 Task: Search for the email with the subject Request for a report logged in from softage.1@softage.net with the filter, email from softage.5@softage.net and a new filter,  Mark as read
Action: Mouse moved to (675, 62)
Screenshot: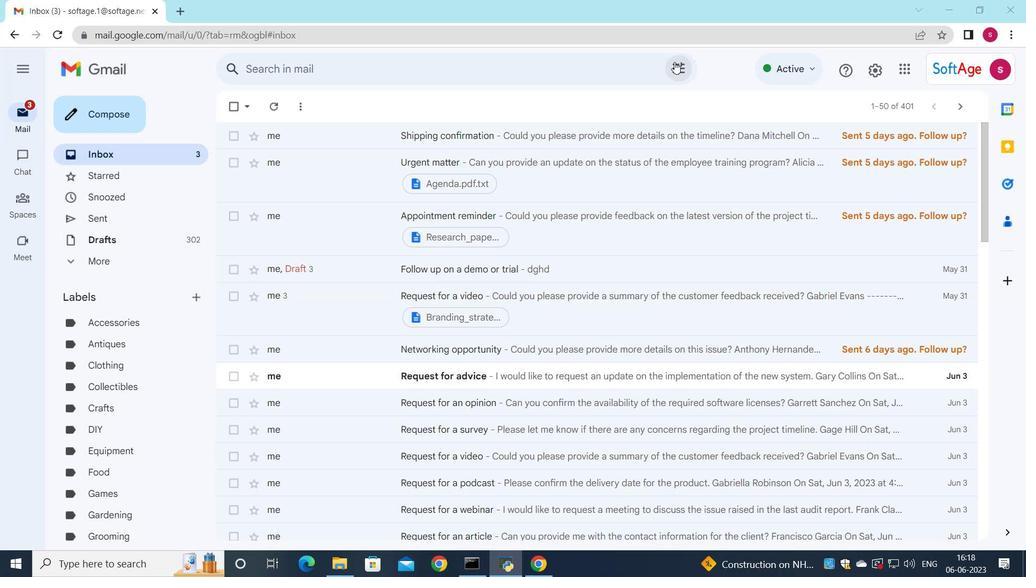 
Action: Mouse pressed left at (675, 62)
Screenshot: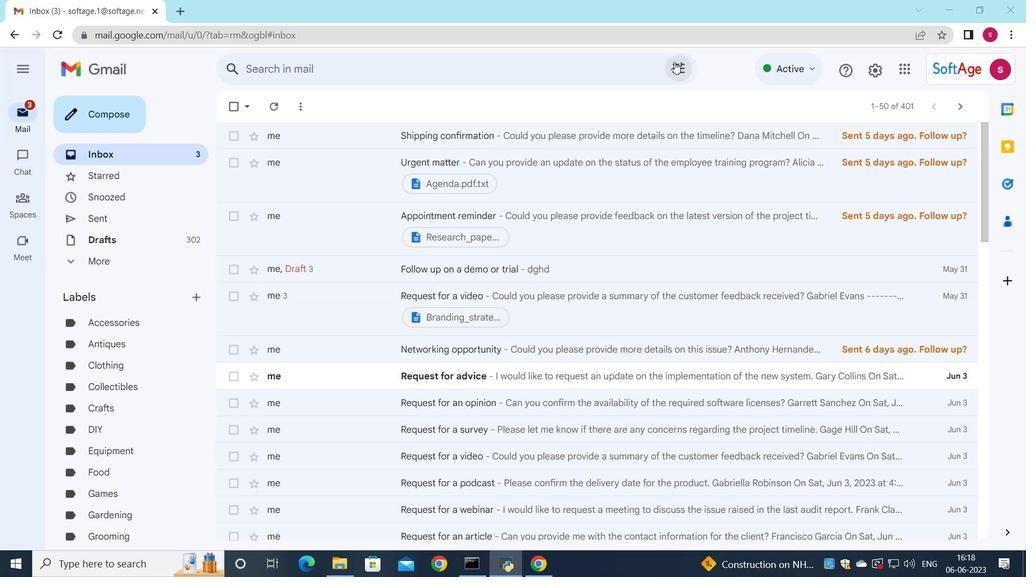 
Action: Mouse moved to (572, 127)
Screenshot: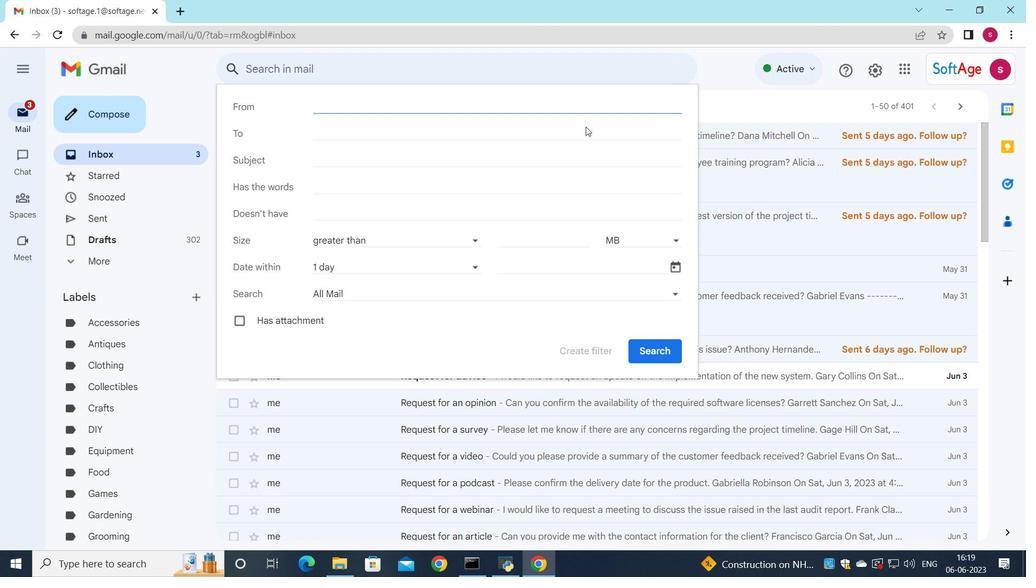 
Action: Key pressed s
Screenshot: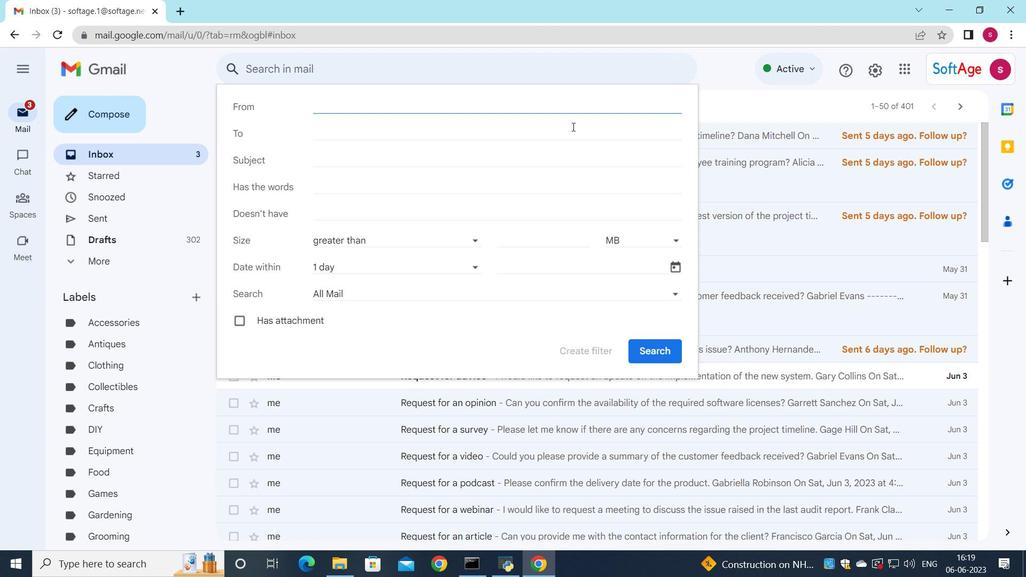 
Action: Mouse moved to (477, 137)
Screenshot: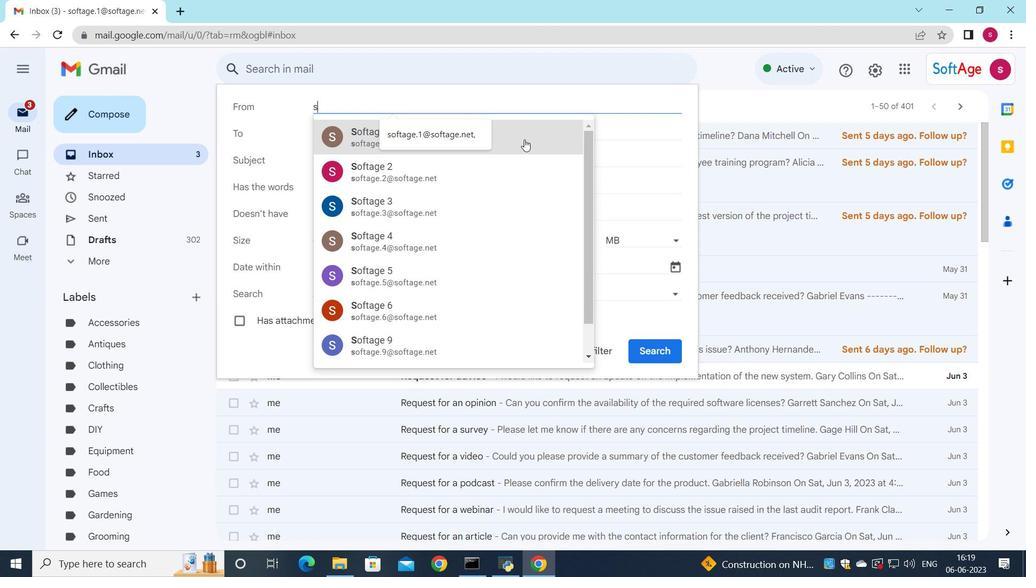 
Action: Mouse pressed left at (477, 137)
Screenshot: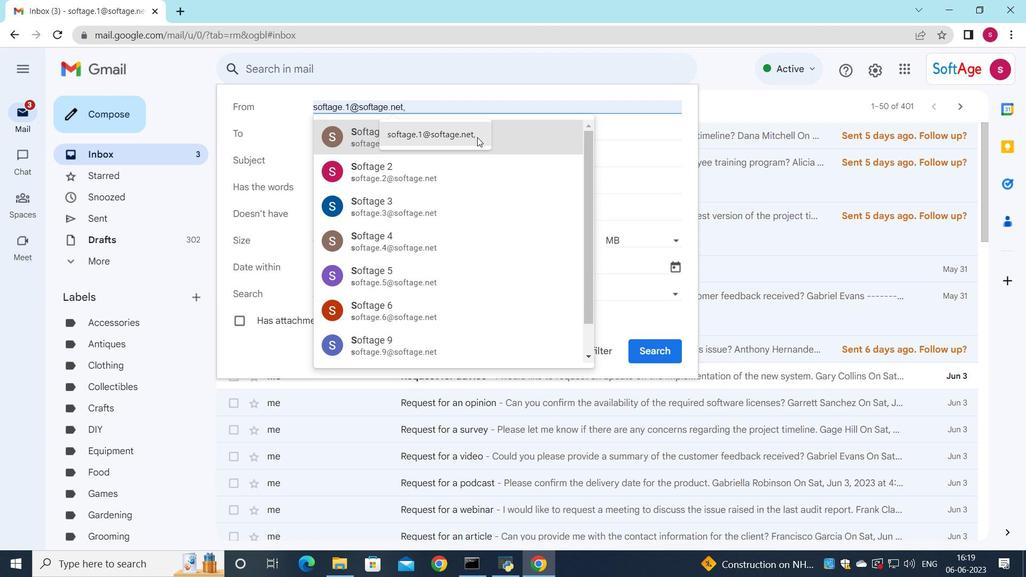 
Action: Mouse moved to (374, 130)
Screenshot: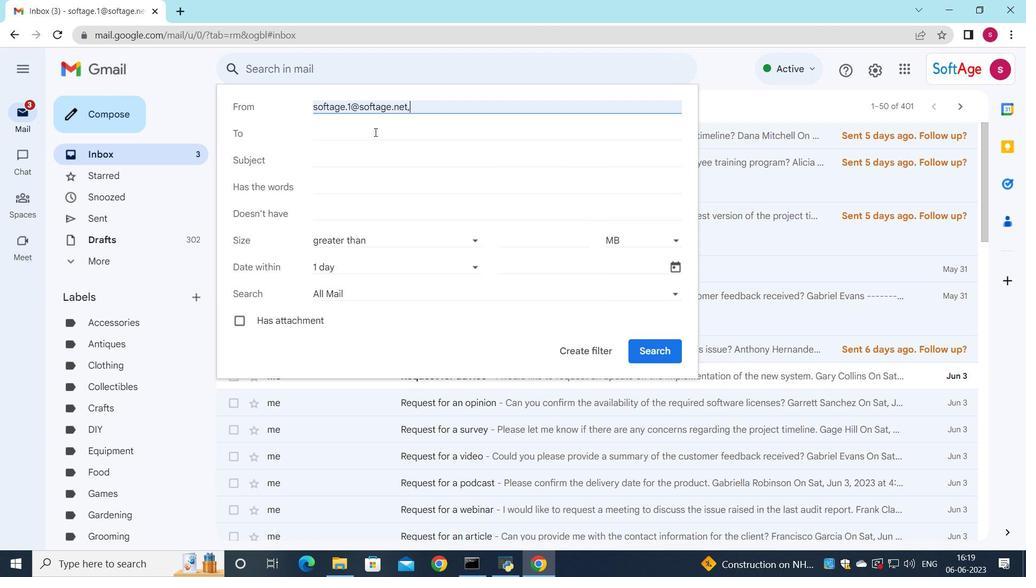 
Action: Mouse pressed left at (374, 130)
Screenshot: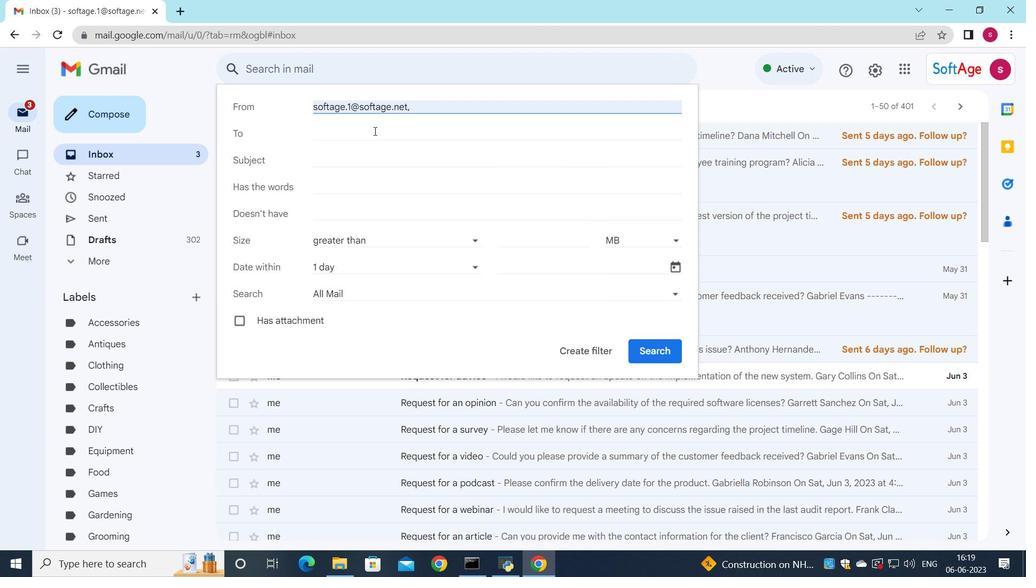
Action: Mouse moved to (374, 129)
Screenshot: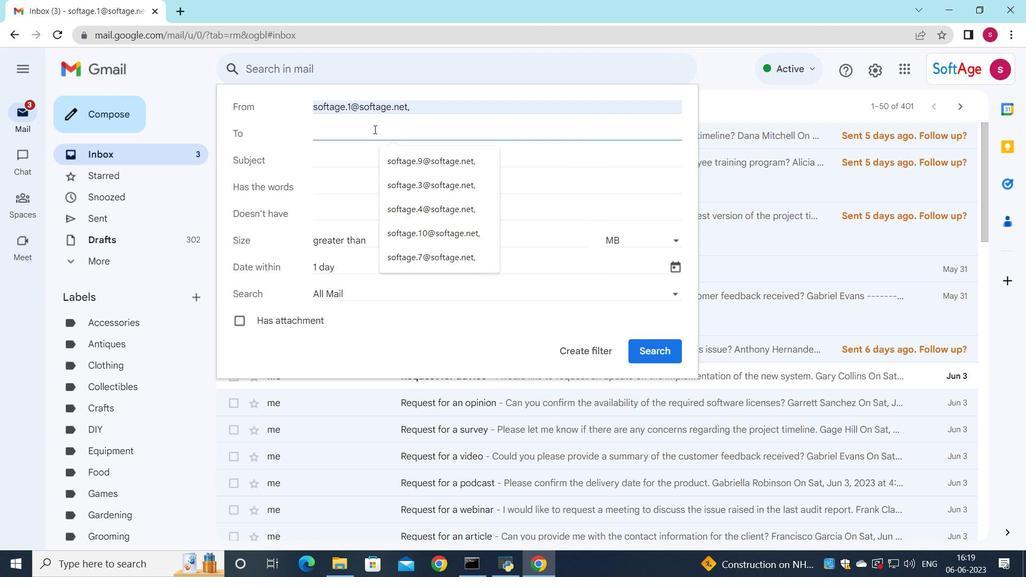 
Action: Key pressed s
Screenshot: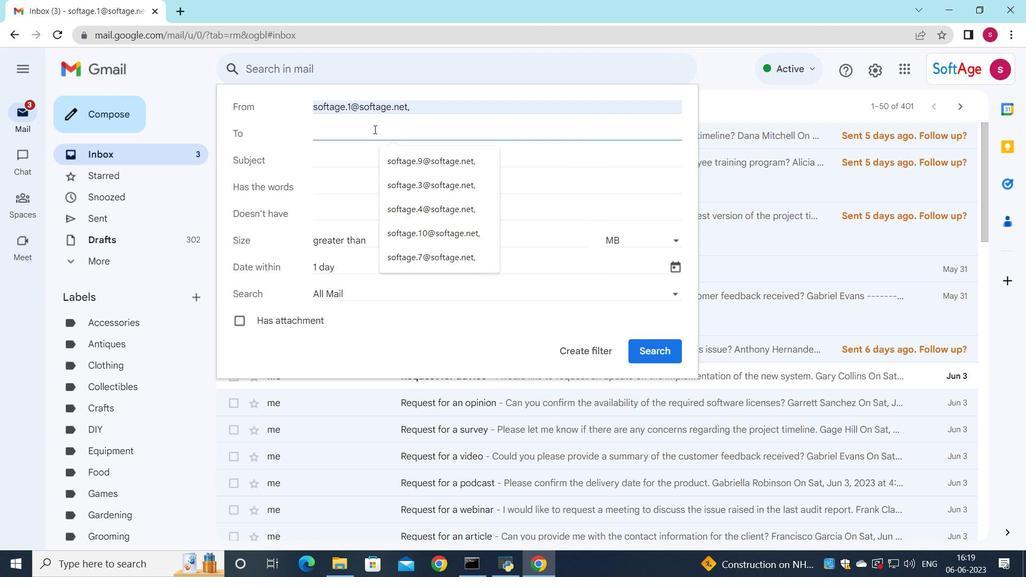 
Action: Mouse moved to (381, 302)
Screenshot: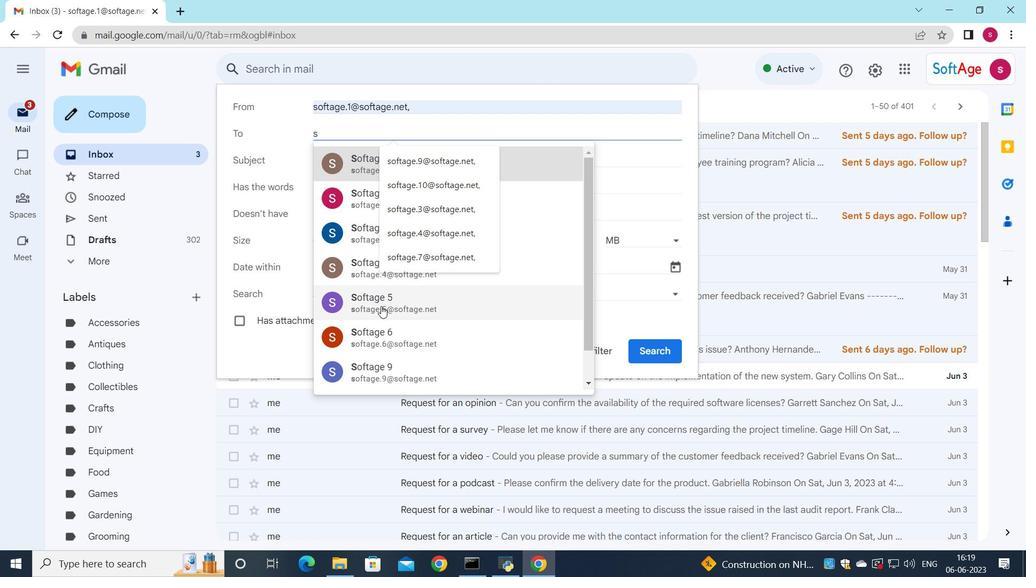 
Action: Mouse pressed left at (381, 302)
Screenshot: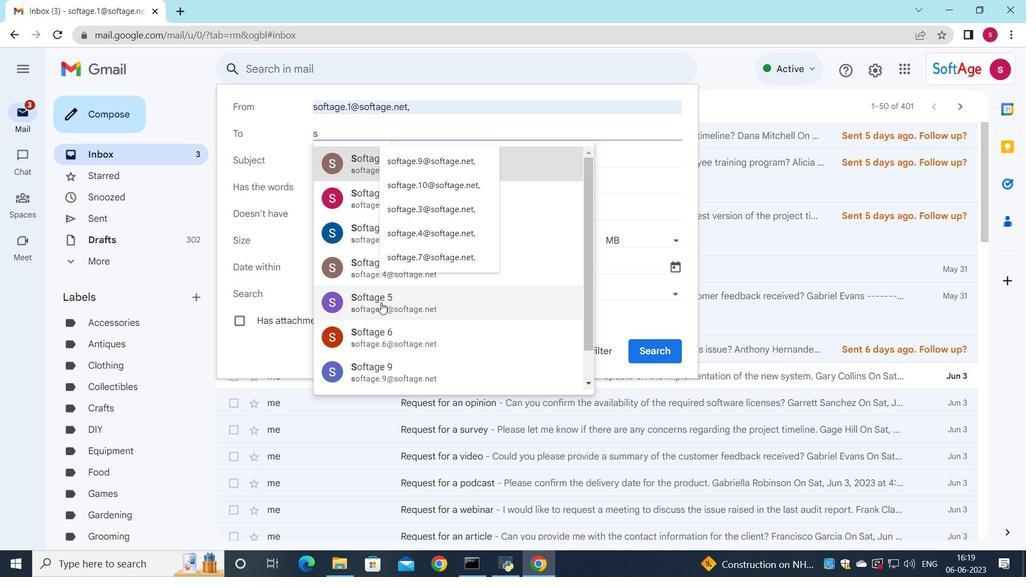 
Action: Mouse moved to (336, 159)
Screenshot: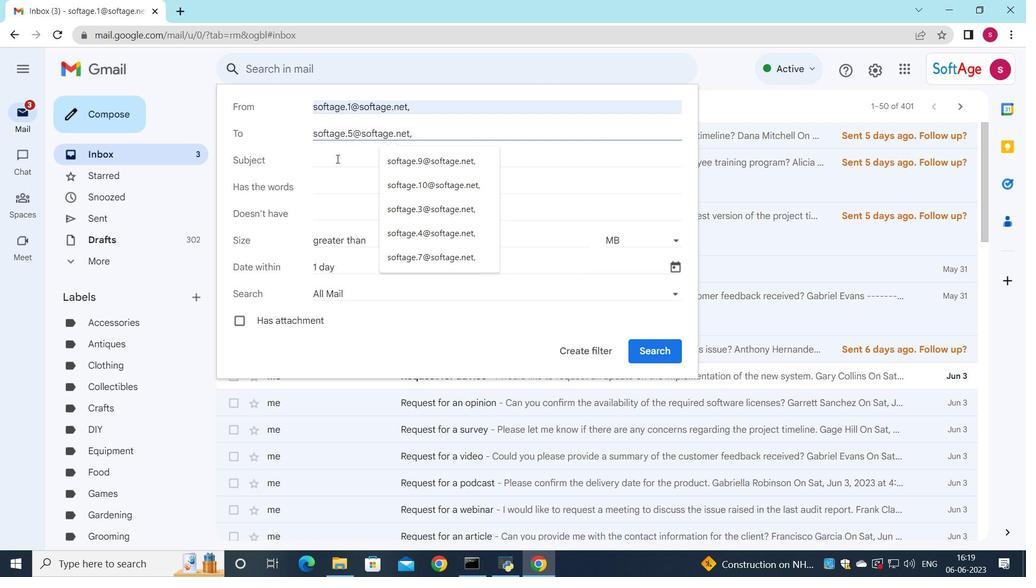 
Action: Mouse pressed left at (336, 159)
Screenshot: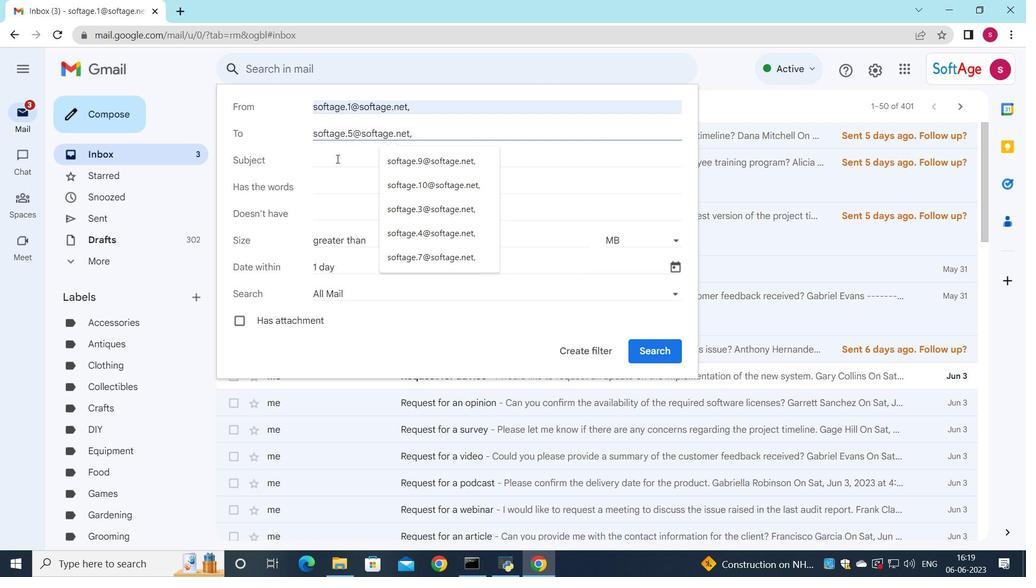 
Action: Mouse moved to (336, 161)
Screenshot: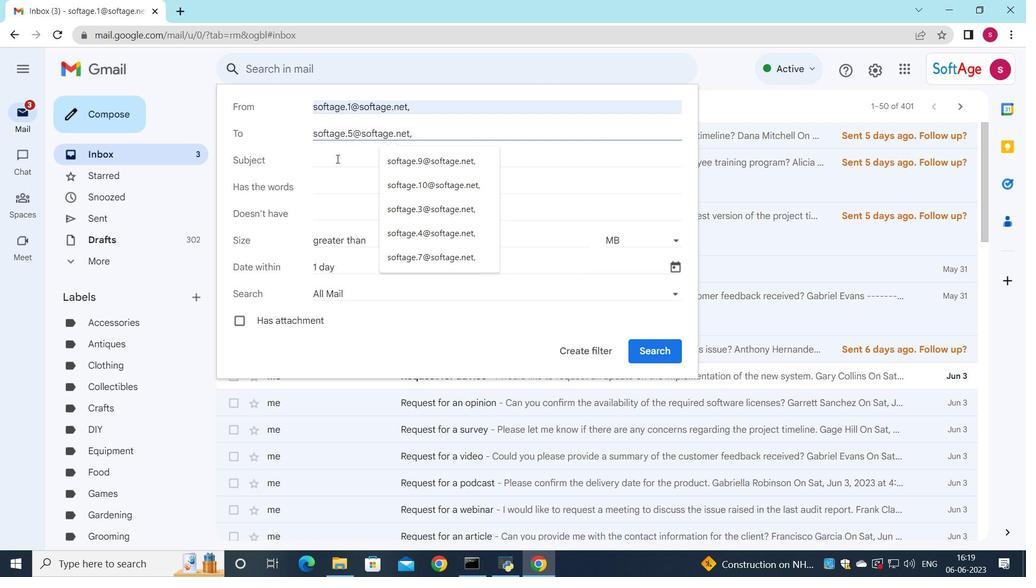 
Action: Key pressed <Key.shift>Request<Key.space>for<Key.space>a<Key.space>report
Screenshot: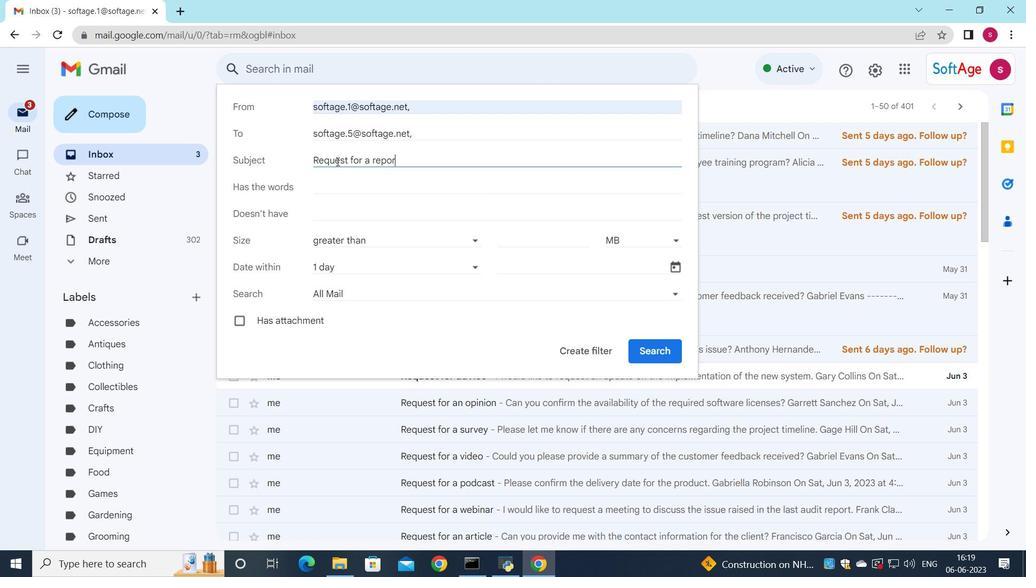 
Action: Mouse moved to (388, 265)
Screenshot: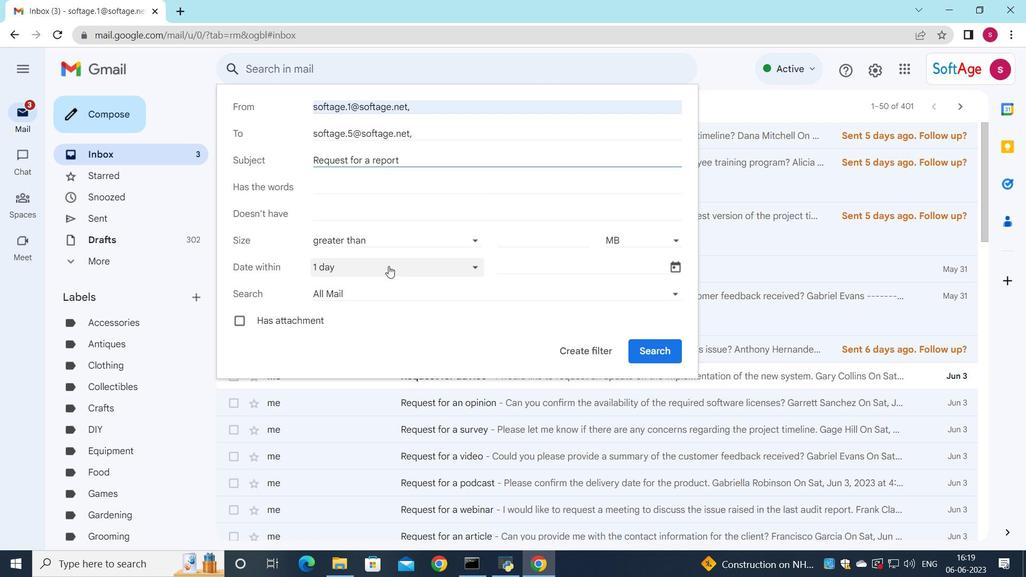 
Action: Mouse pressed left at (388, 265)
Screenshot: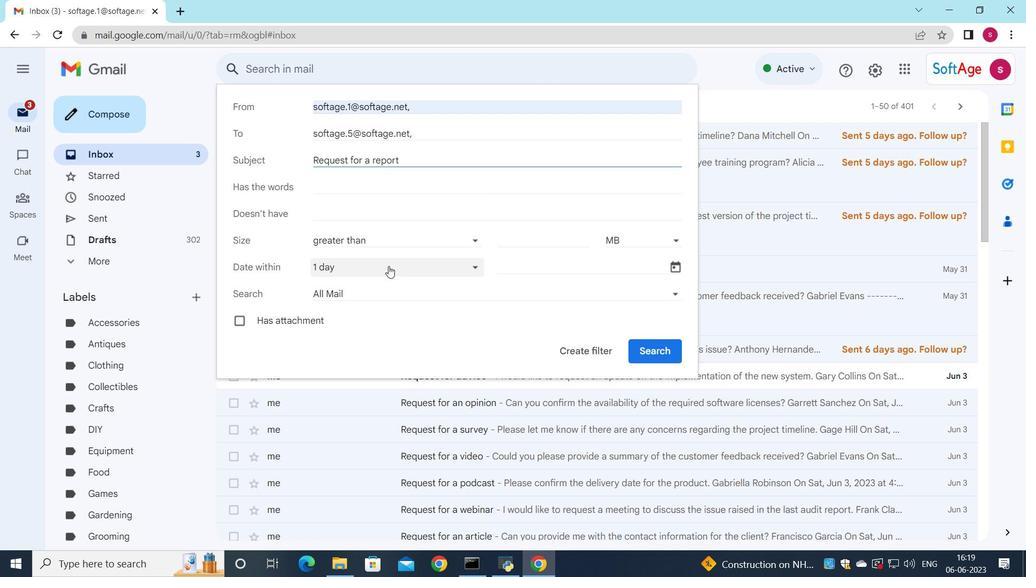 
Action: Mouse moved to (387, 399)
Screenshot: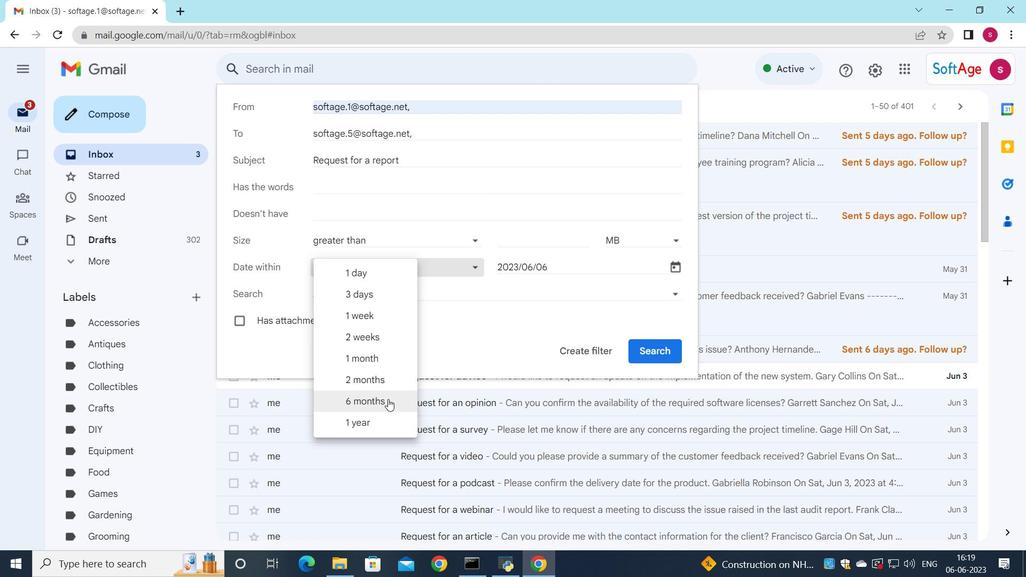 
Action: Mouse pressed left at (387, 399)
Screenshot: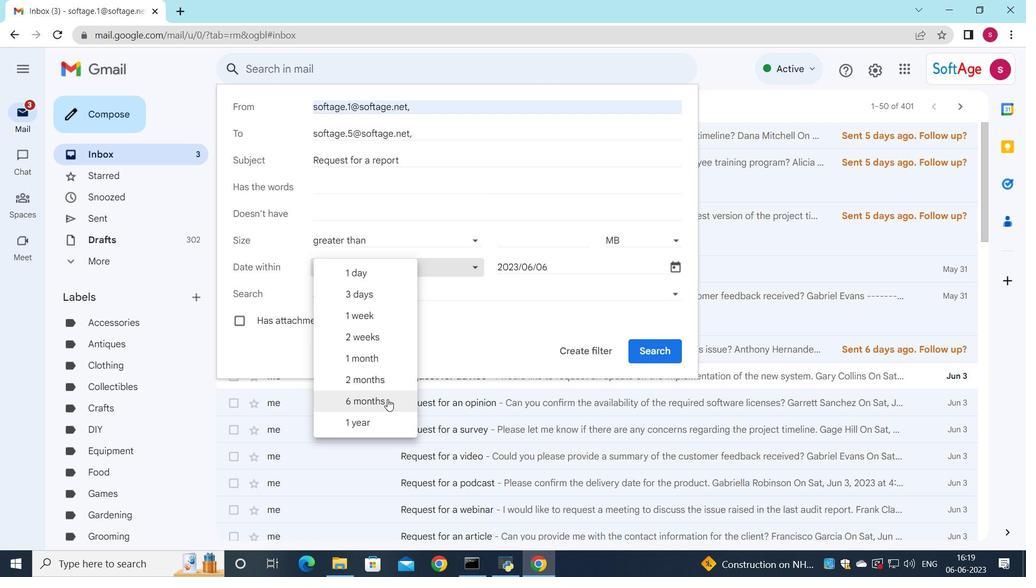
Action: Mouse moved to (584, 349)
Screenshot: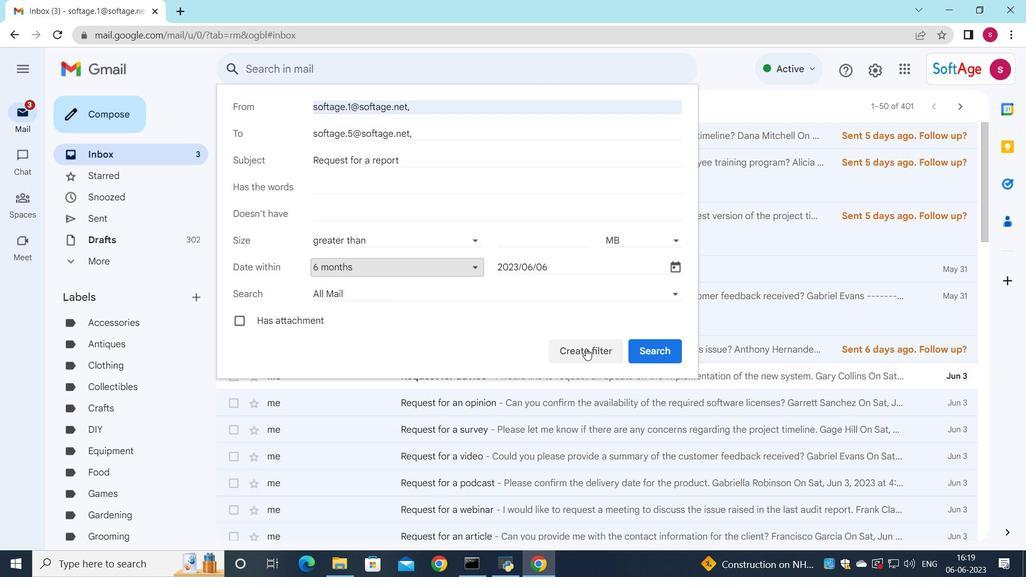 
Action: Mouse pressed left at (584, 349)
Screenshot: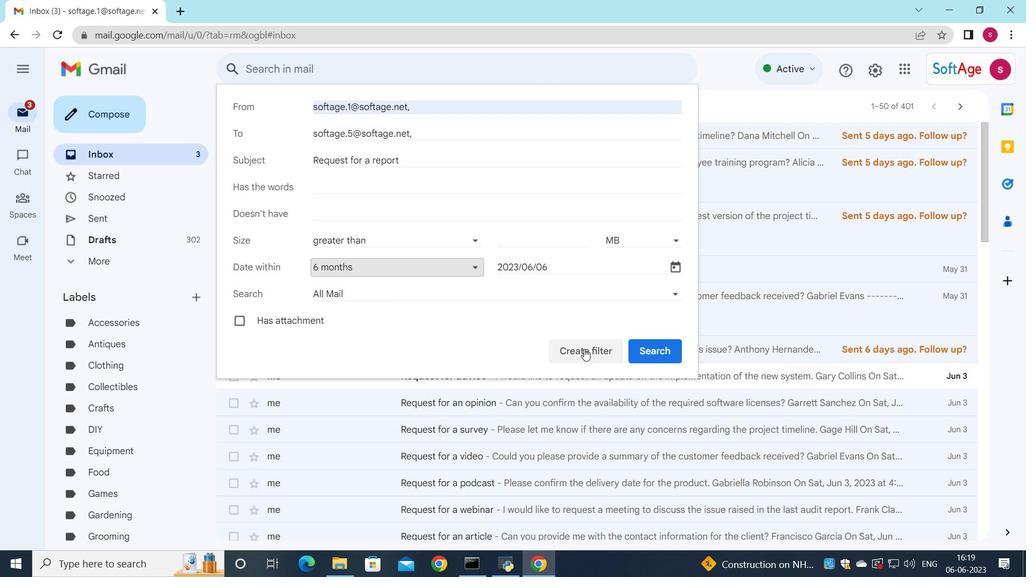 
Action: Mouse moved to (248, 162)
Screenshot: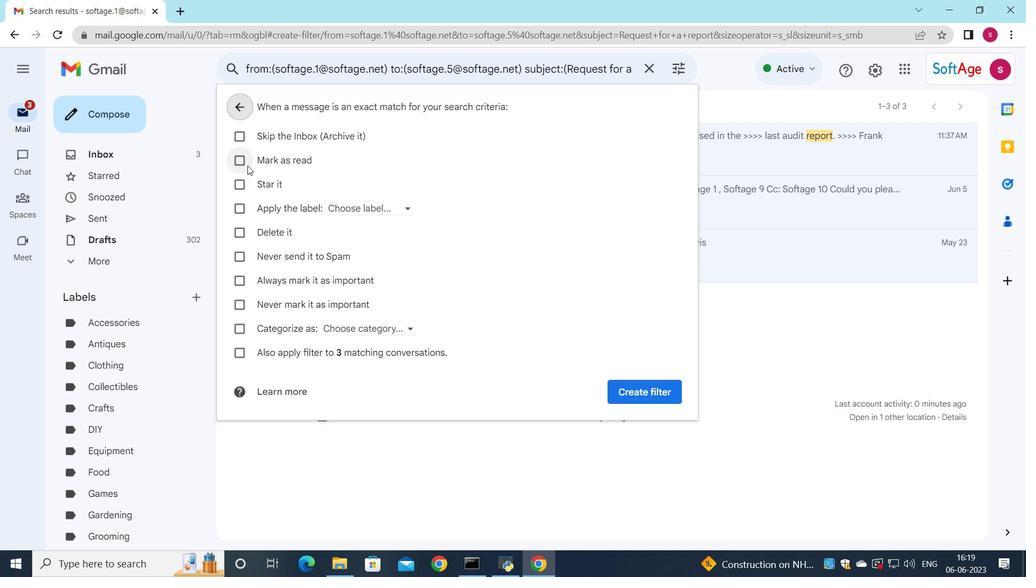 
Action: Mouse pressed left at (248, 162)
Screenshot: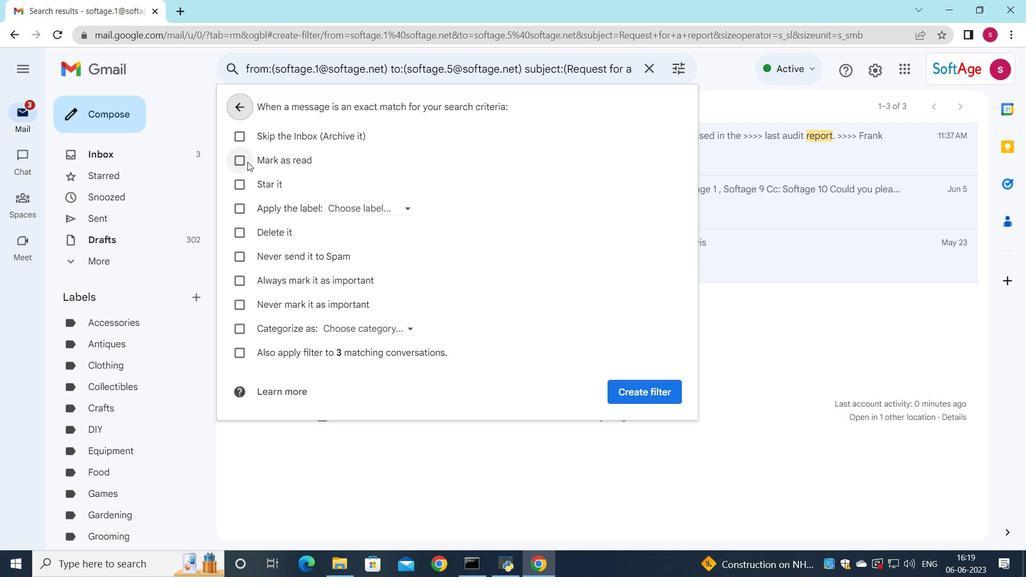 
Action: Mouse moved to (654, 384)
Screenshot: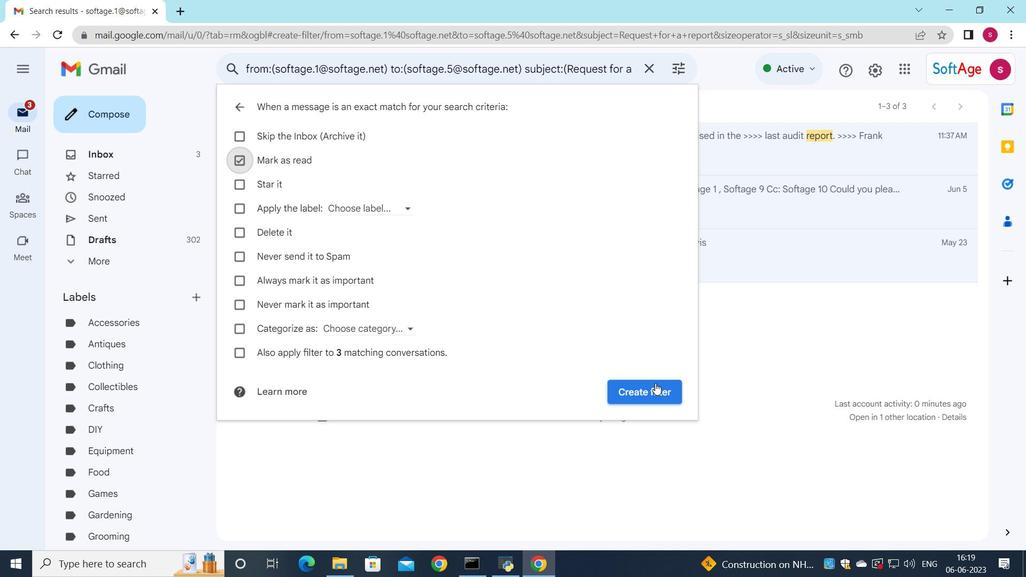 
Action: Mouse pressed left at (654, 384)
Screenshot: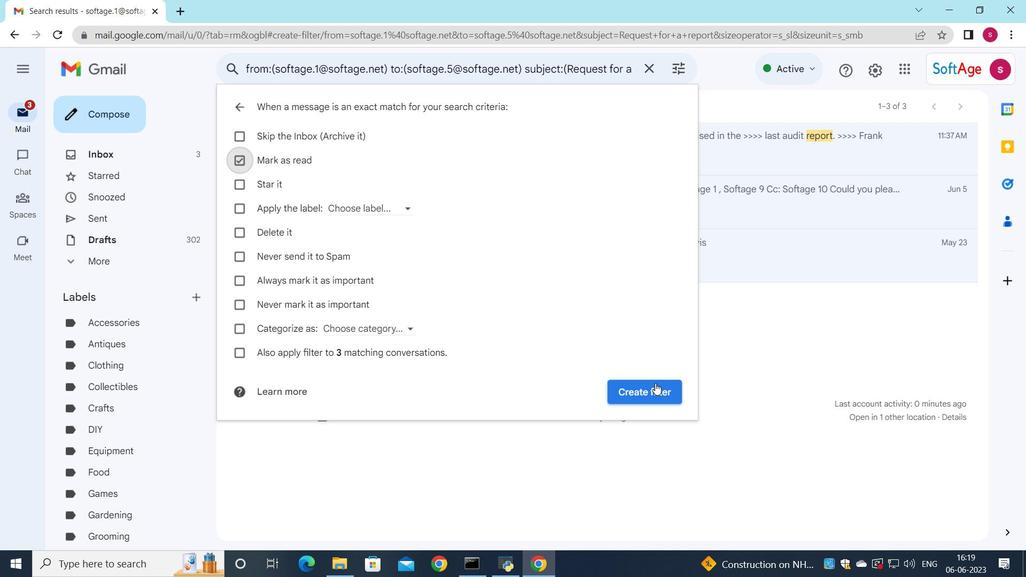 
Action: Mouse moved to (503, 102)
Screenshot: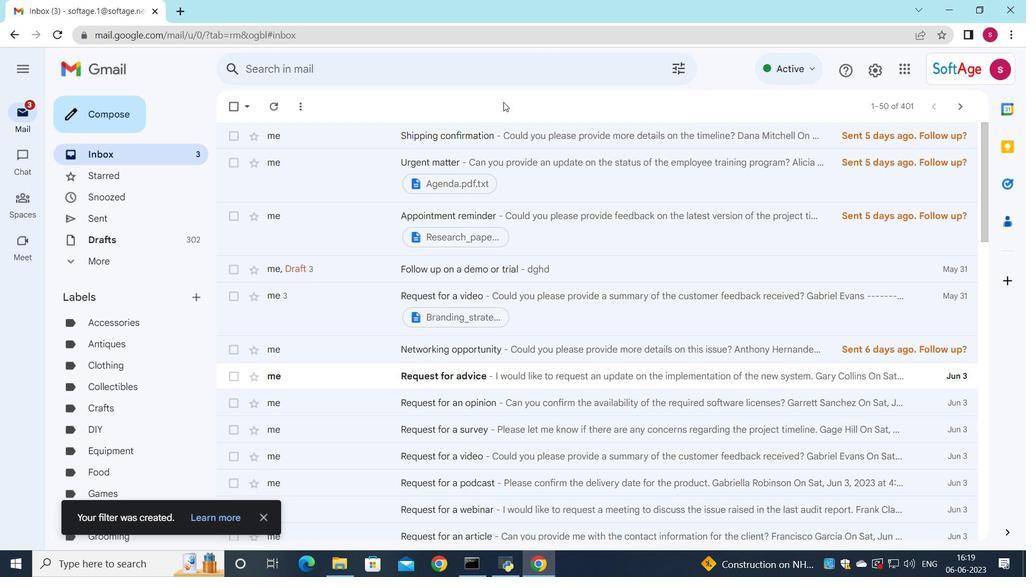 
